 Task: Change the user name and initials in Outlook to 'Sandeep' and 'S' respectively.
Action: Mouse moved to (41, 28)
Screenshot: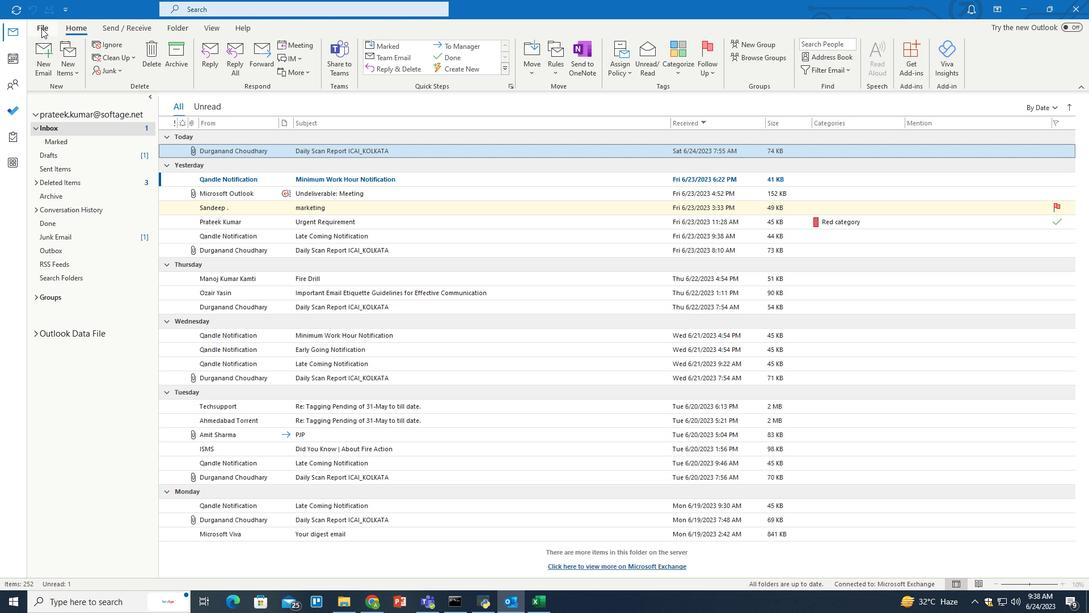
Action: Mouse pressed left at (41, 28)
Screenshot: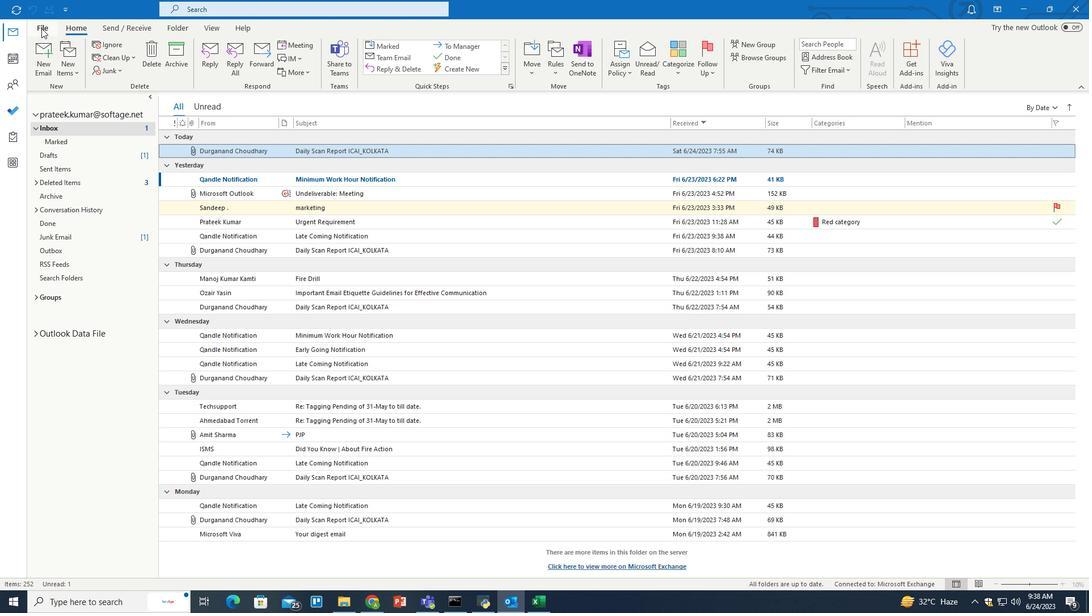 
Action: Mouse moved to (39, 544)
Screenshot: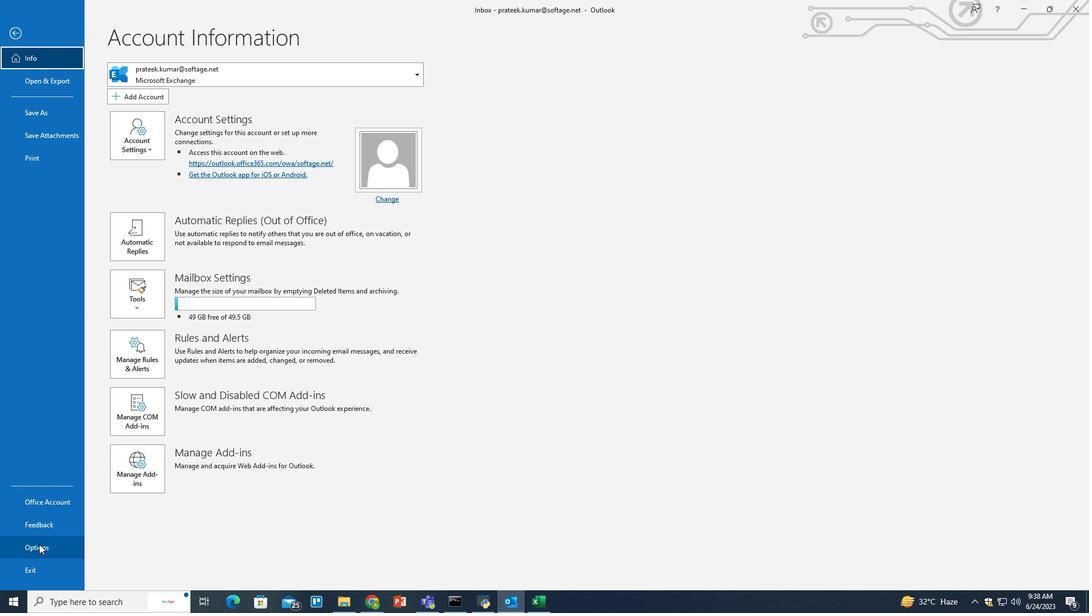 
Action: Mouse pressed left at (39, 544)
Screenshot: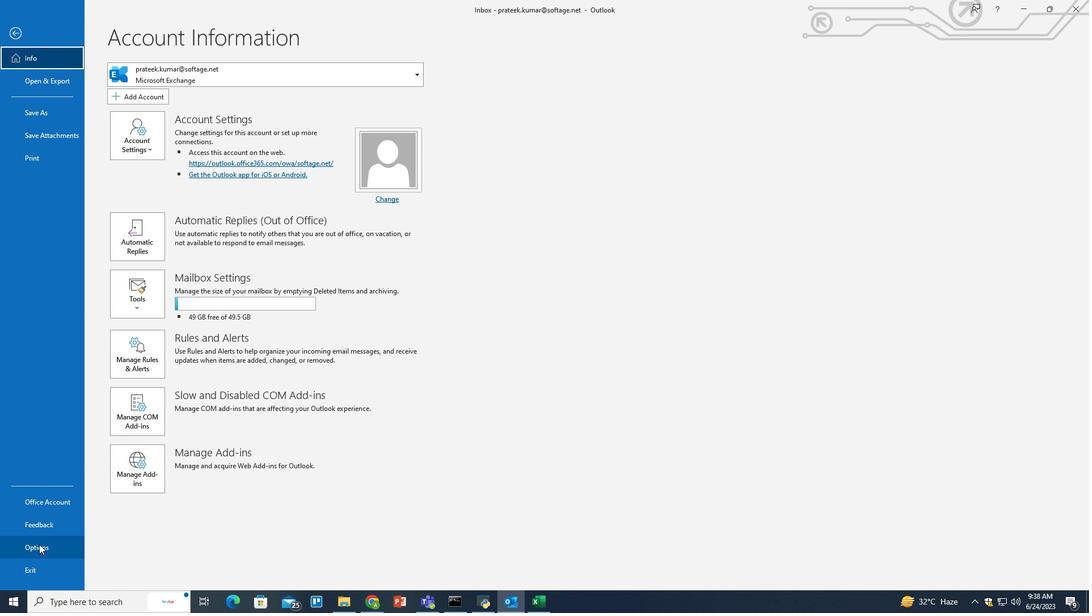 
Action: Mouse moved to (494, 316)
Screenshot: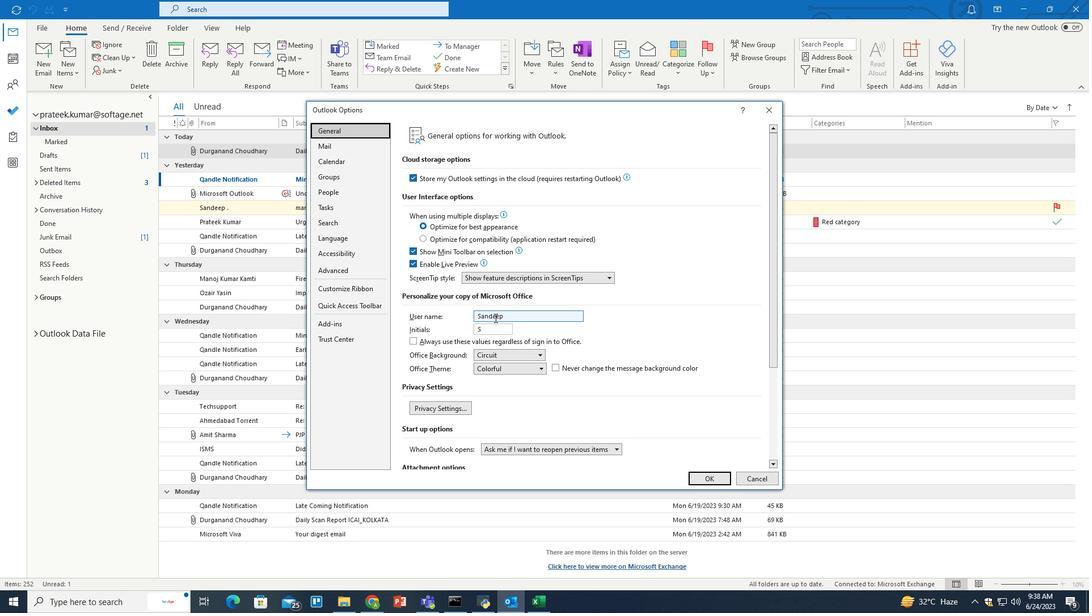 
Action: Mouse pressed left at (494, 316)
Screenshot: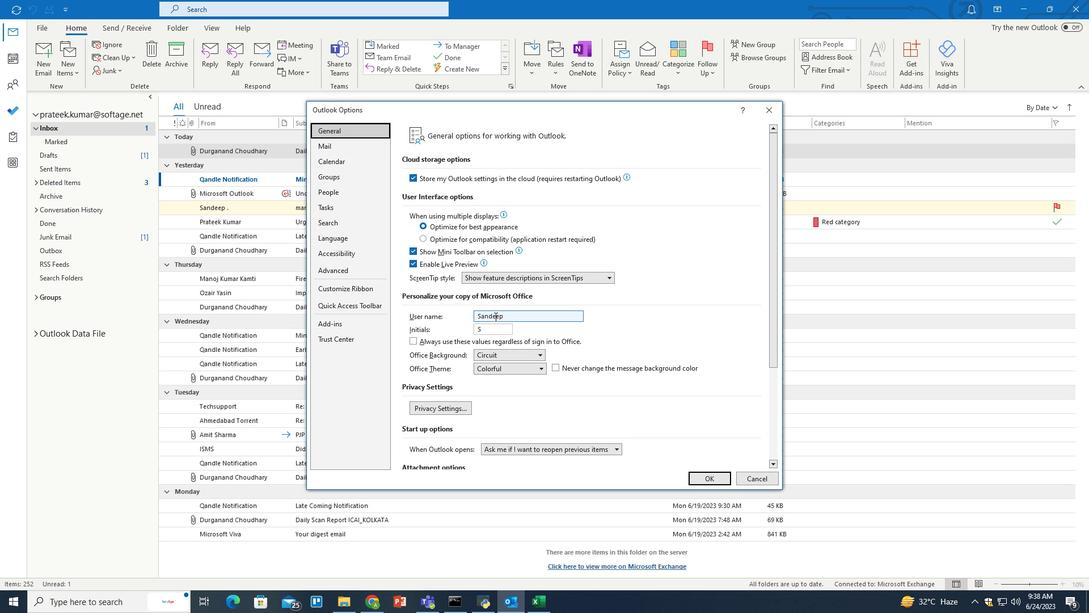 
Action: Mouse pressed left at (494, 316)
Screenshot: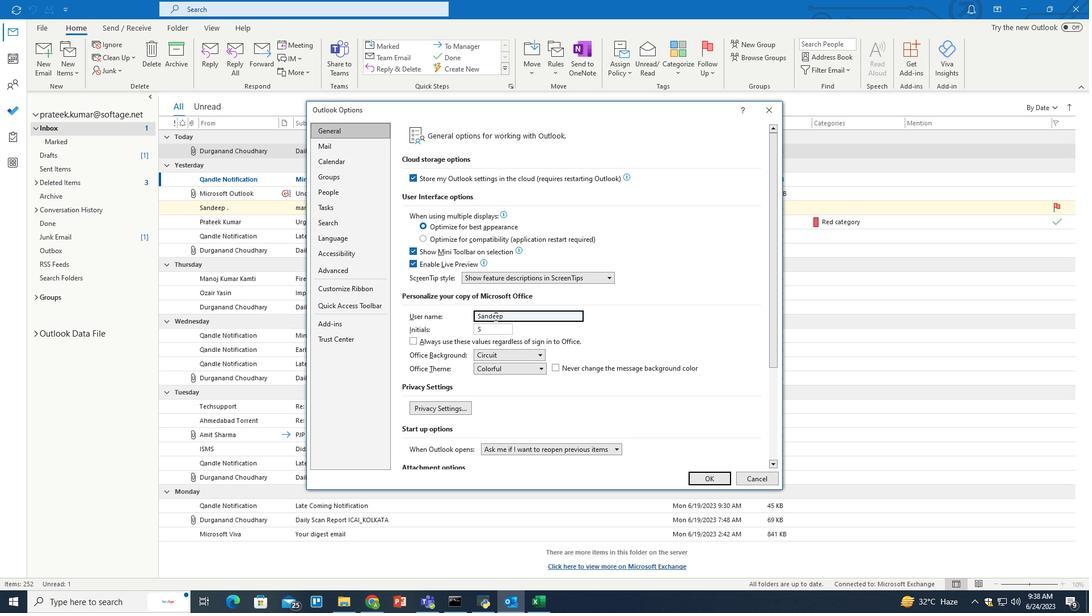 
Action: Key pressed <Key.shift>Uchiha<Key.tab><Key.shift>UC
Screenshot: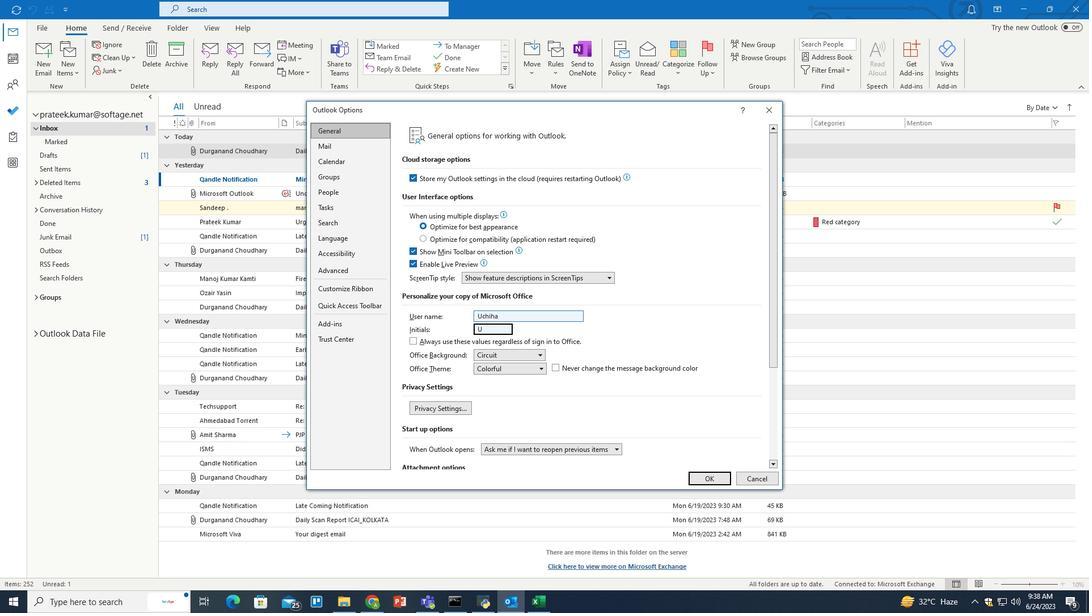 
Action: Mouse moved to (698, 476)
Screenshot: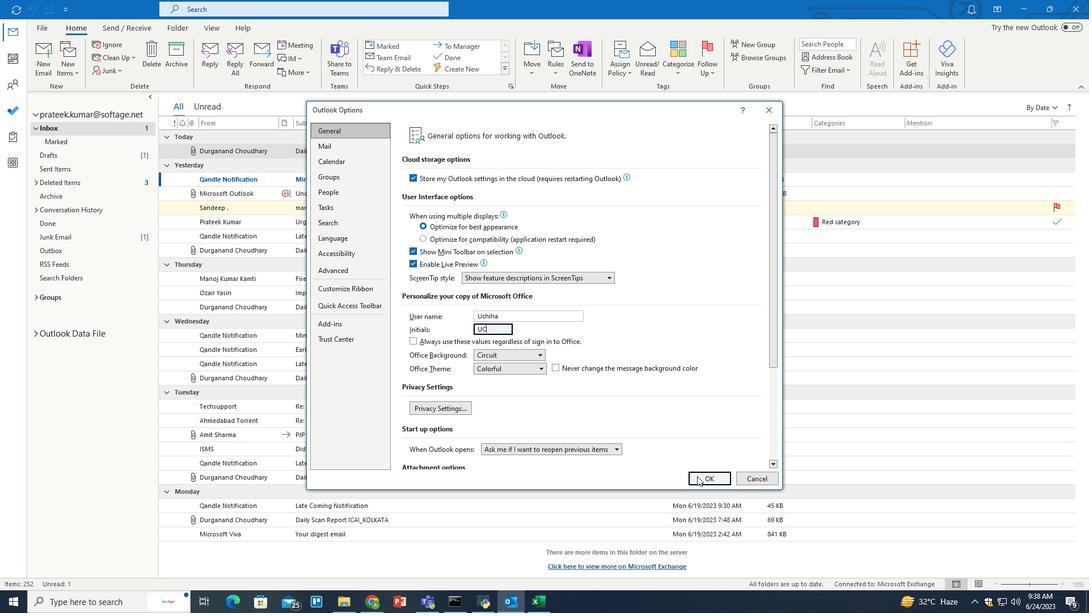 
Action: Mouse pressed left at (698, 476)
Screenshot: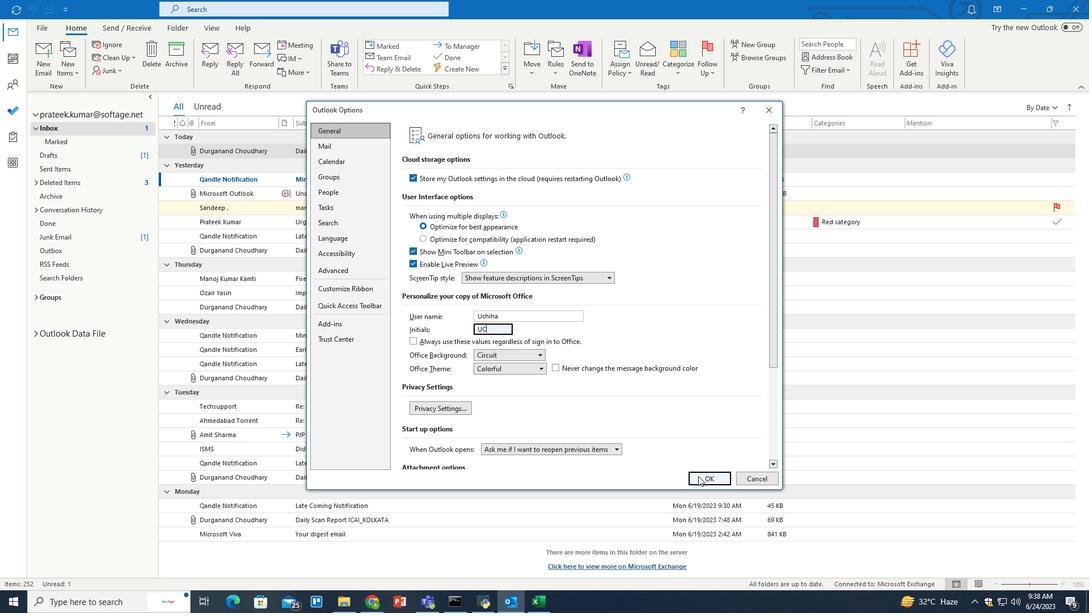 
Action: Mouse moved to (698, 476)
Screenshot: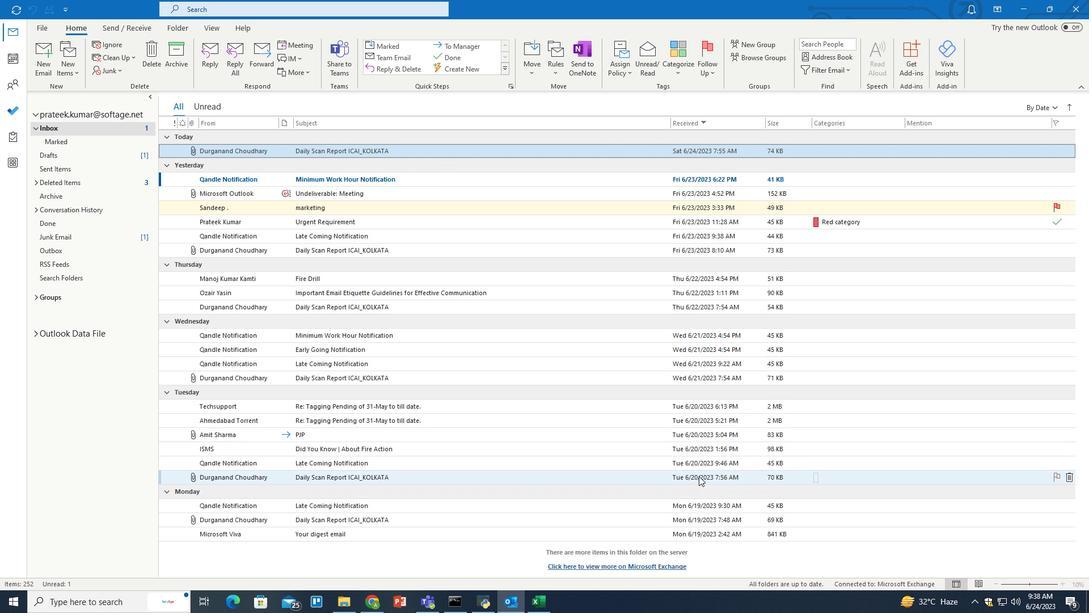 
